 Task: Toggle the auto reveal in the problems.
Action: Mouse moved to (17, 585)
Screenshot: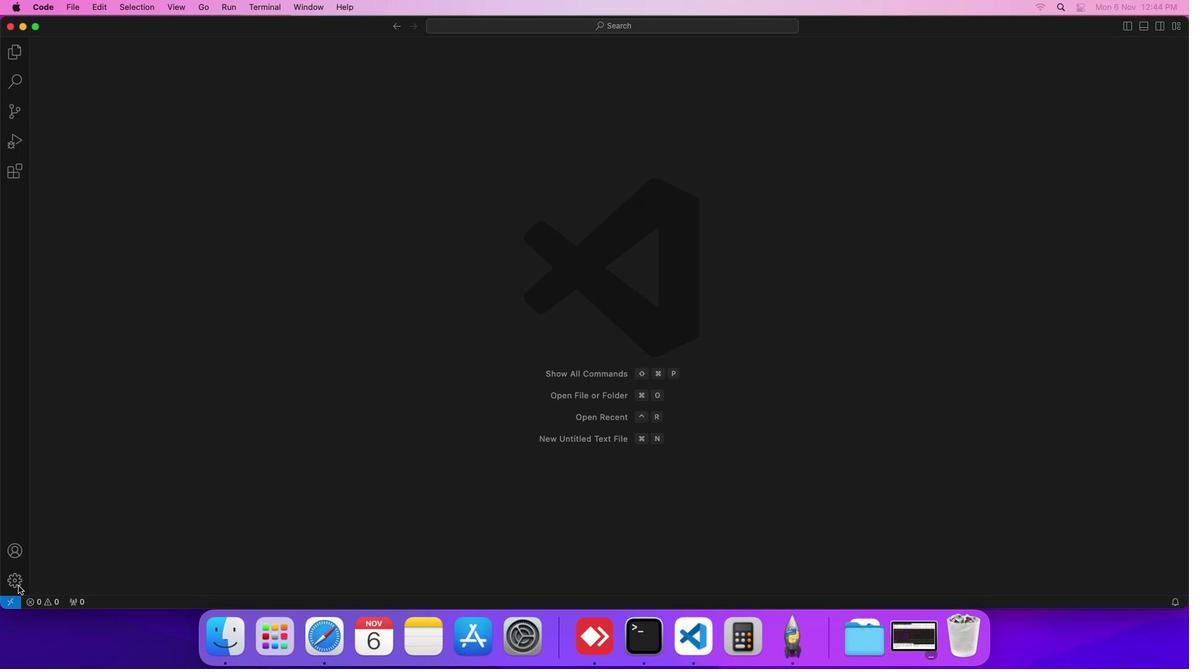 
Action: Mouse pressed left at (17, 585)
Screenshot: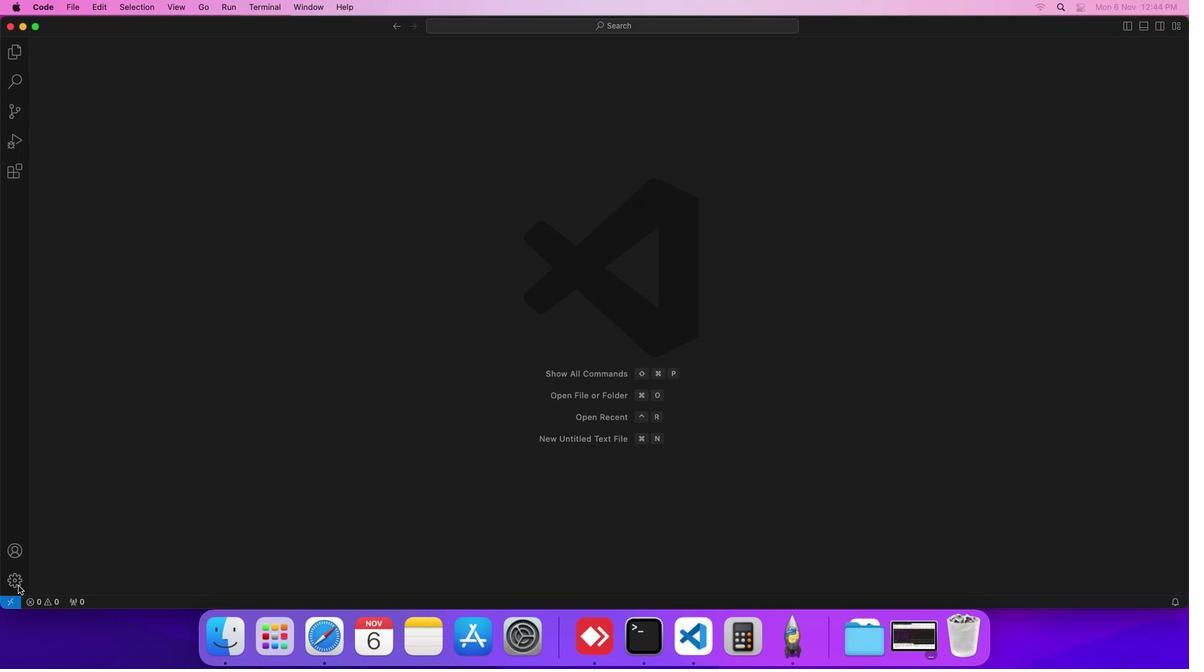 
Action: Mouse moved to (70, 482)
Screenshot: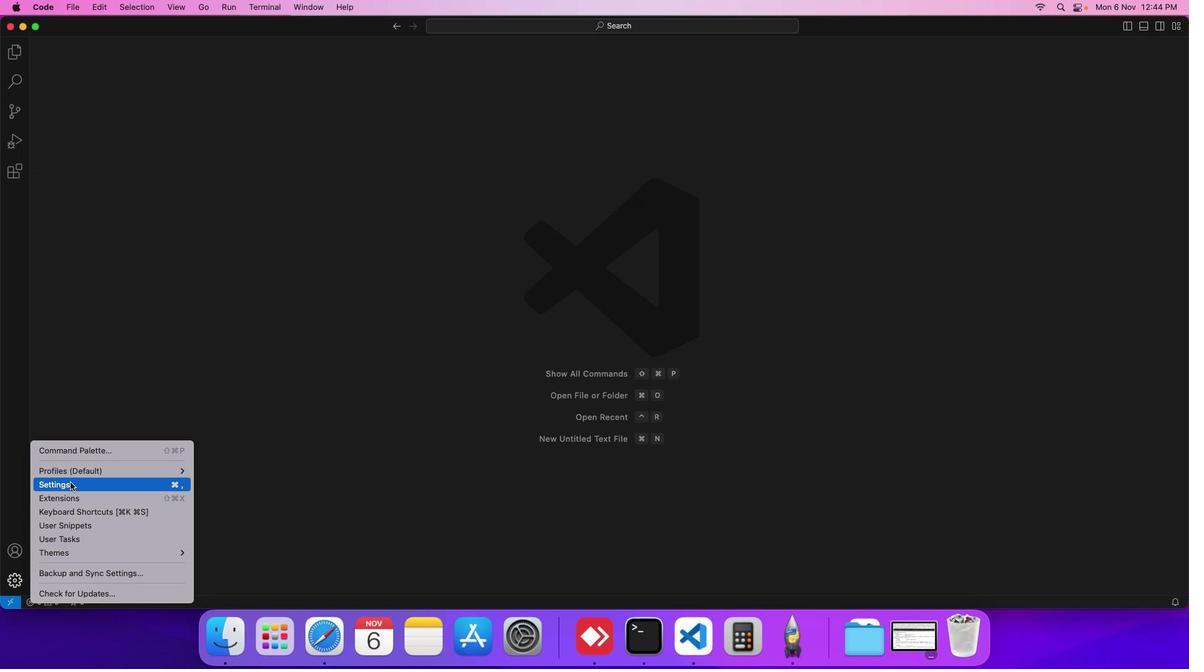
Action: Mouse pressed left at (70, 482)
Screenshot: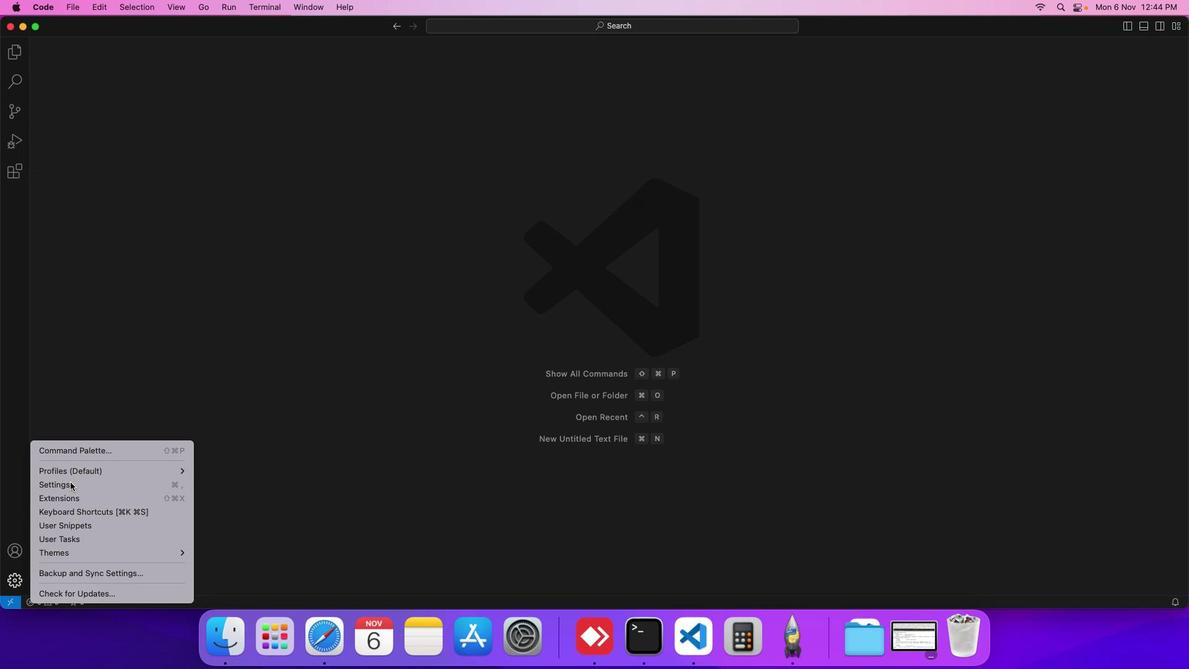 
Action: Mouse moved to (294, 182)
Screenshot: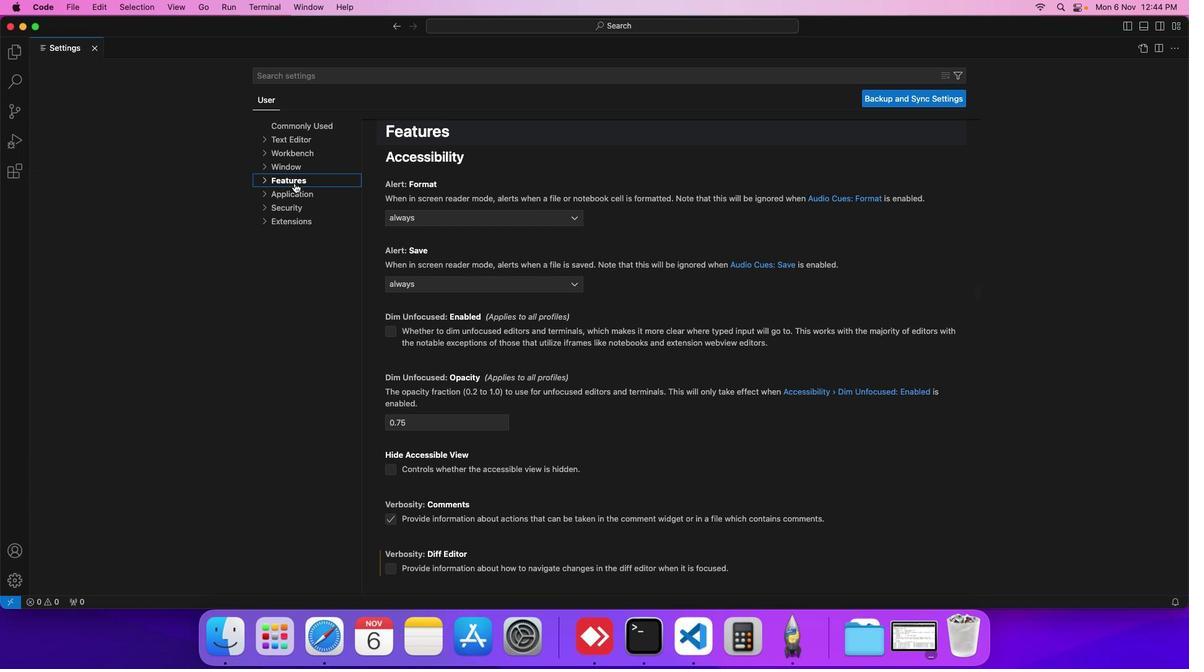 
Action: Mouse pressed left at (294, 182)
Screenshot: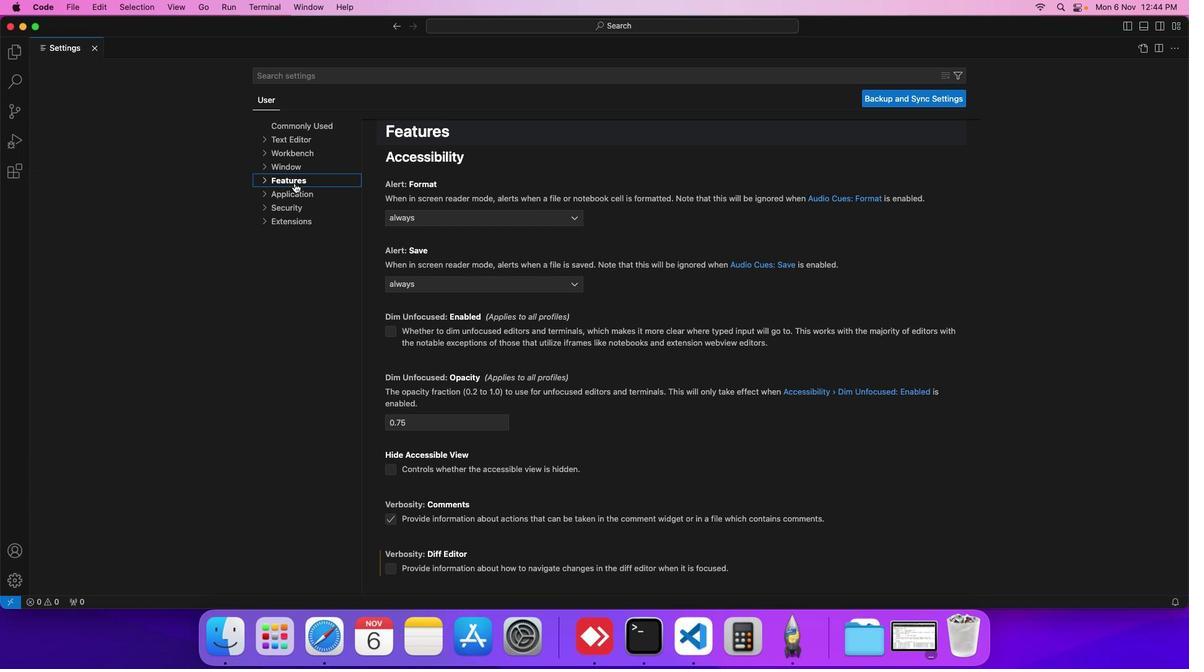 
Action: Mouse moved to (292, 314)
Screenshot: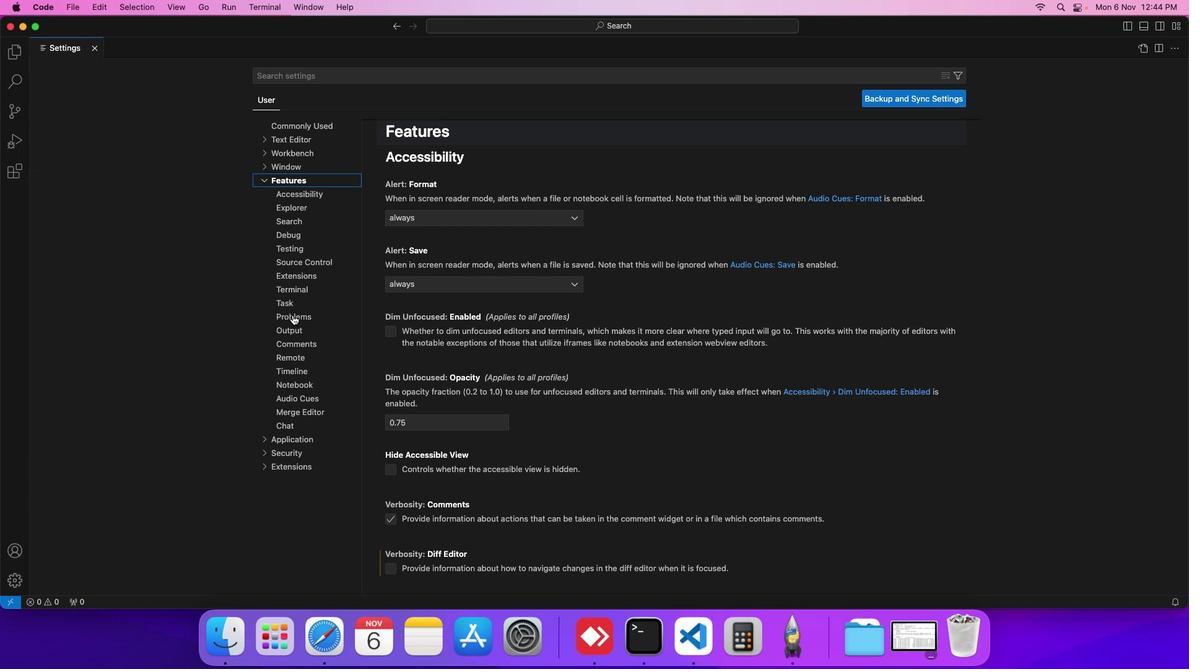
Action: Mouse pressed left at (292, 314)
Screenshot: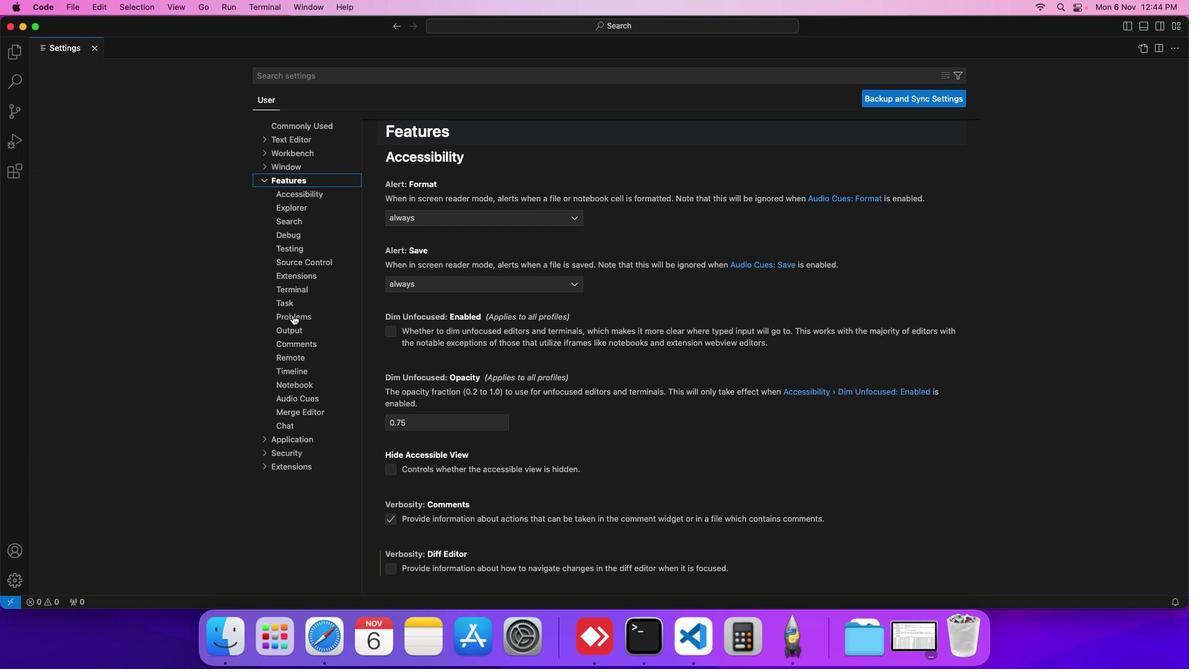 
Action: Mouse moved to (389, 172)
Screenshot: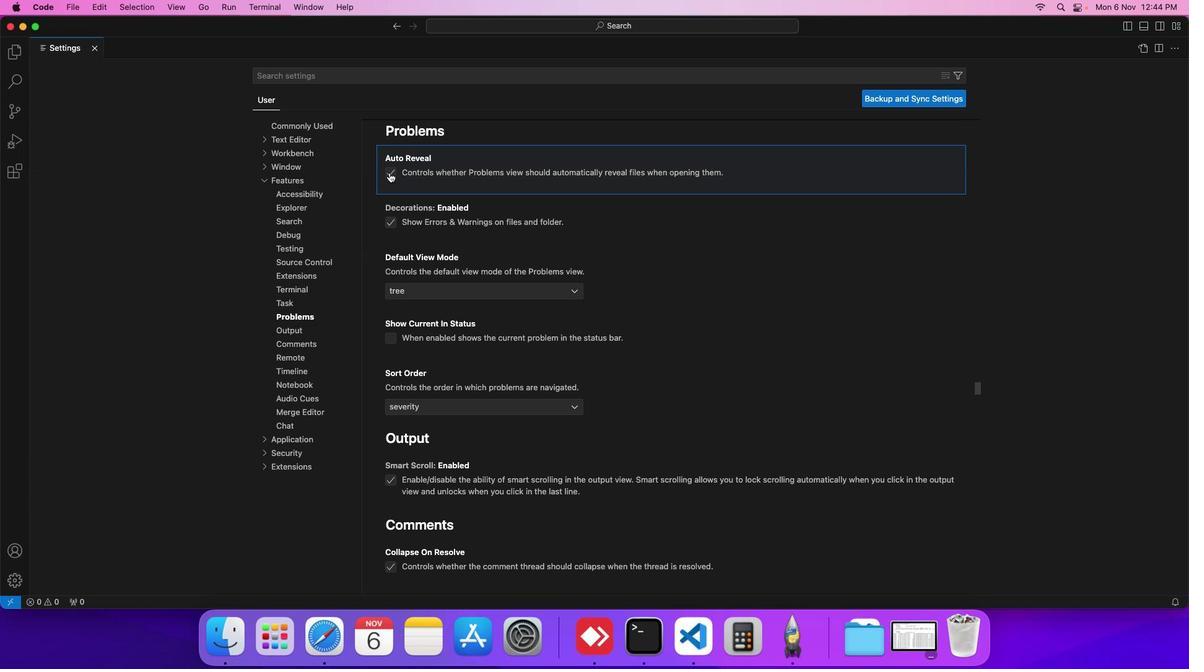 
Action: Mouse pressed left at (389, 172)
Screenshot: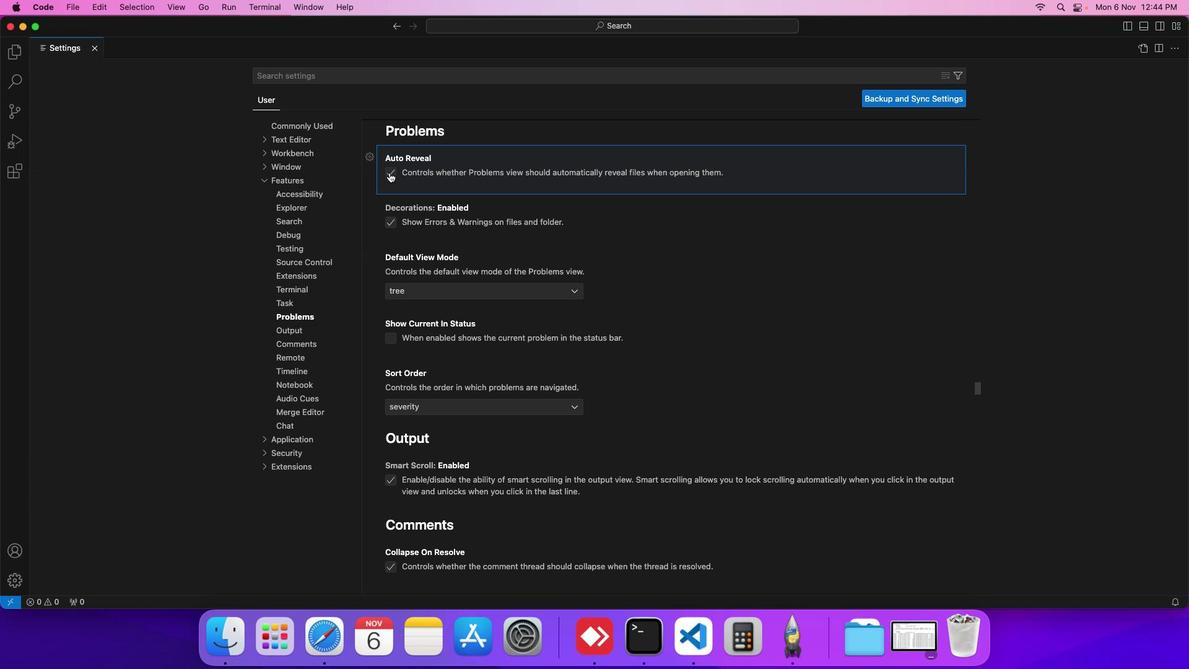 
